 Task: Look for products in the category "Laundry" from Zum Clean only.
Action: Mouse moved to (905, 321)
Screenshot: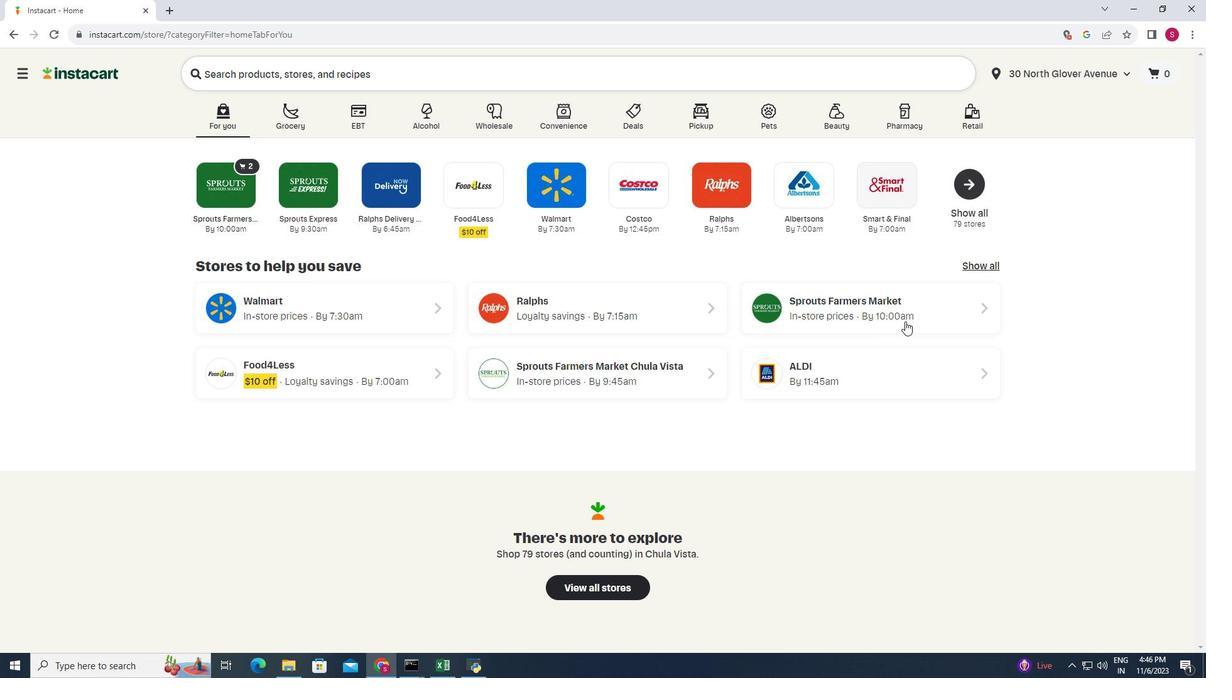 
Action: Mouse pressed left at (905, 321)
Screenshot: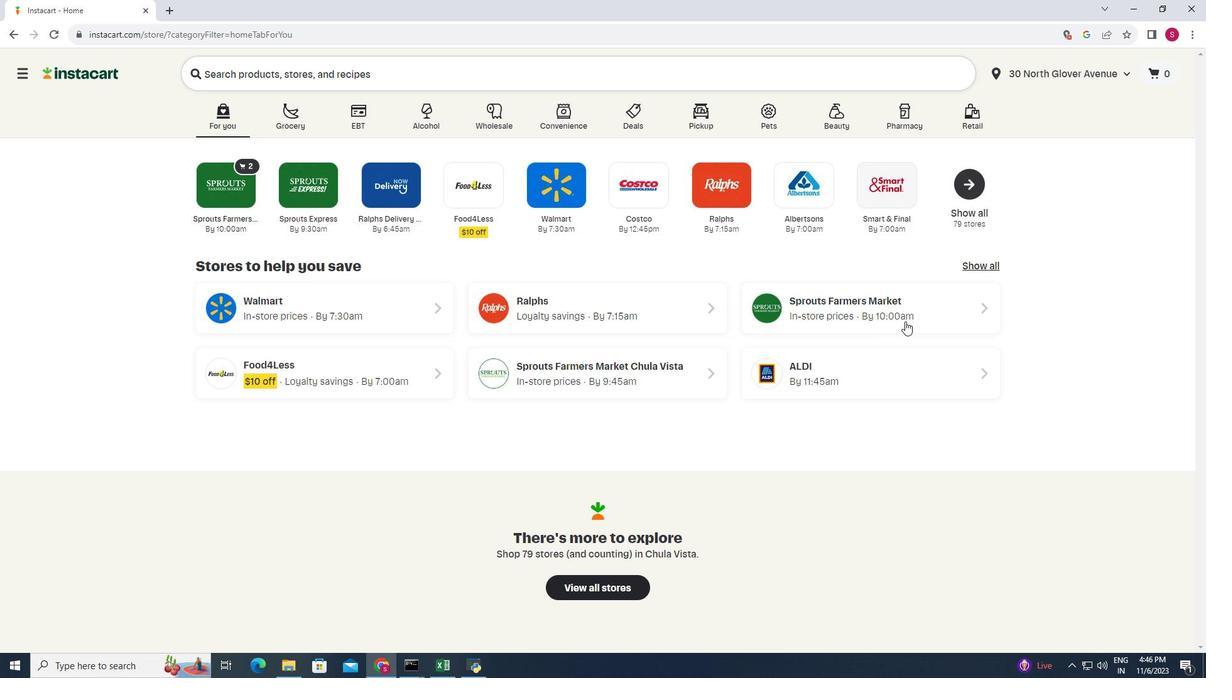 
Action: Mouse moved to (67, 469)
Screenshot: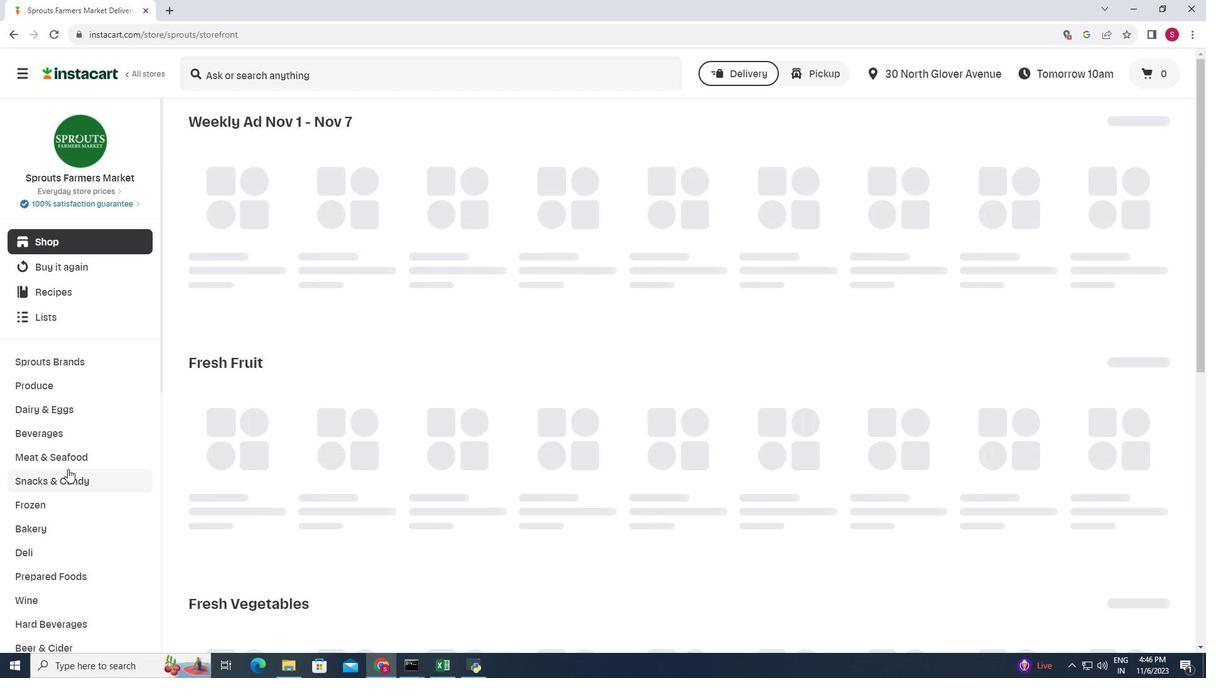 
Action: Mouse scrolled (67, 468) with delta (0, 0)
Screenshot: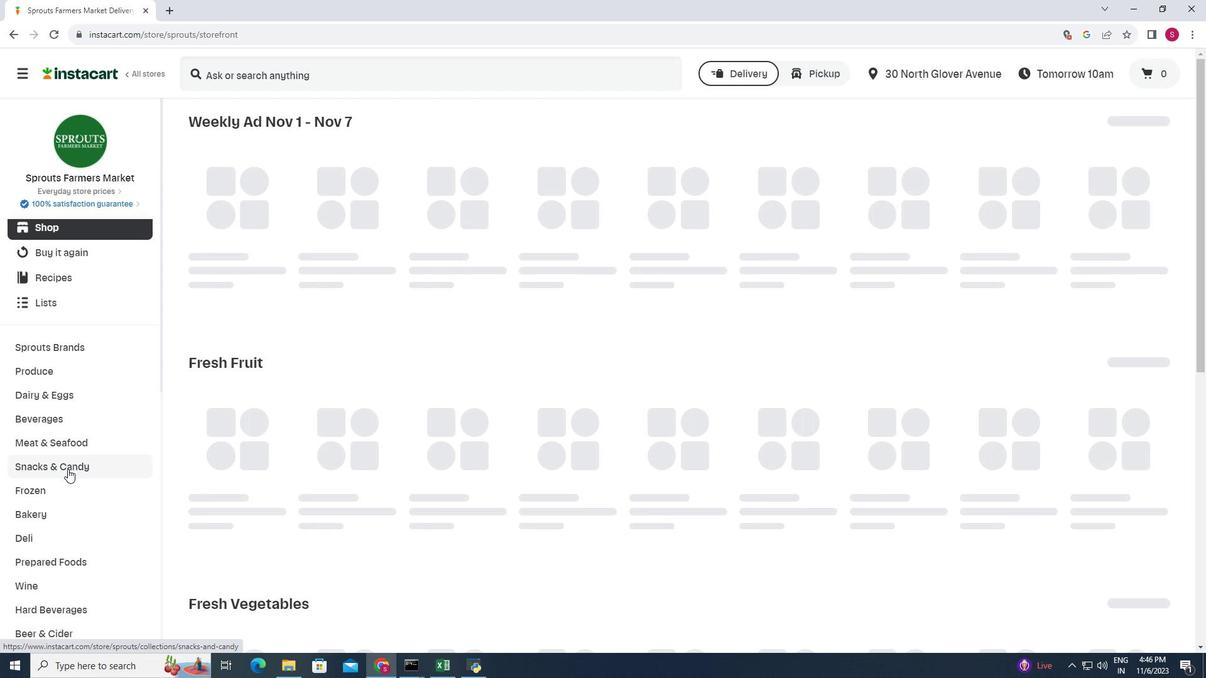 
Action: Mouse moved to (67, 469)
Screenshot: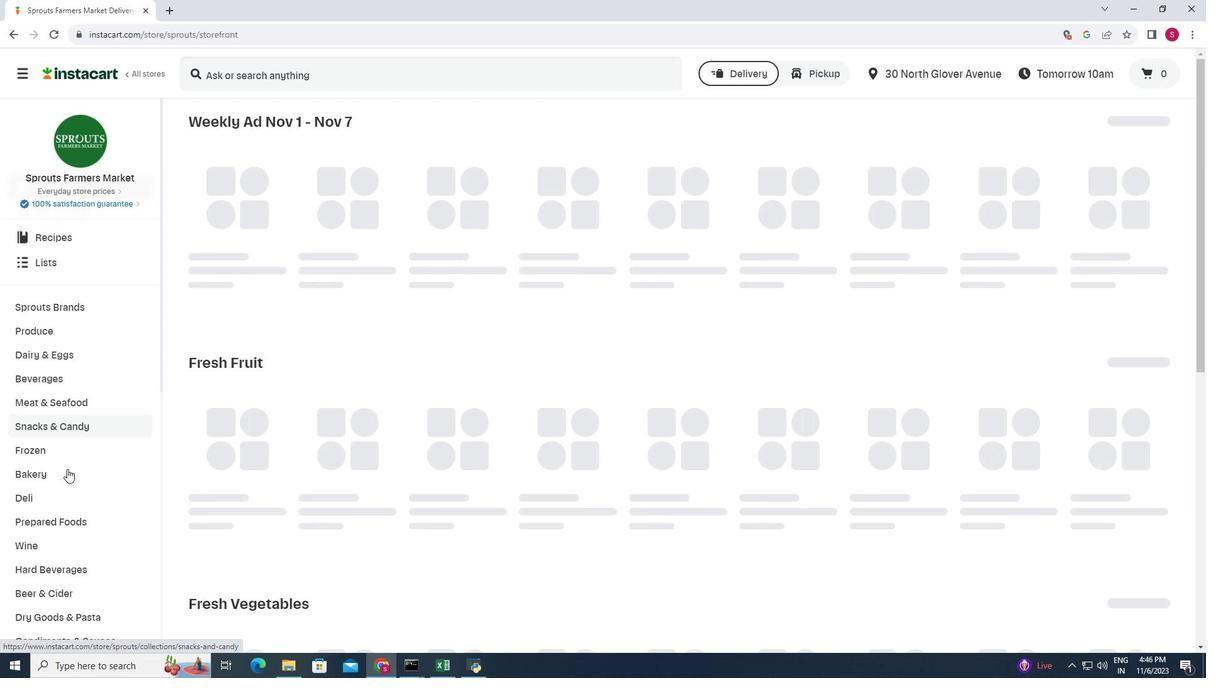 
Action: Mouse scrolled (67, 468) with delta (0, 0)
Screenshot: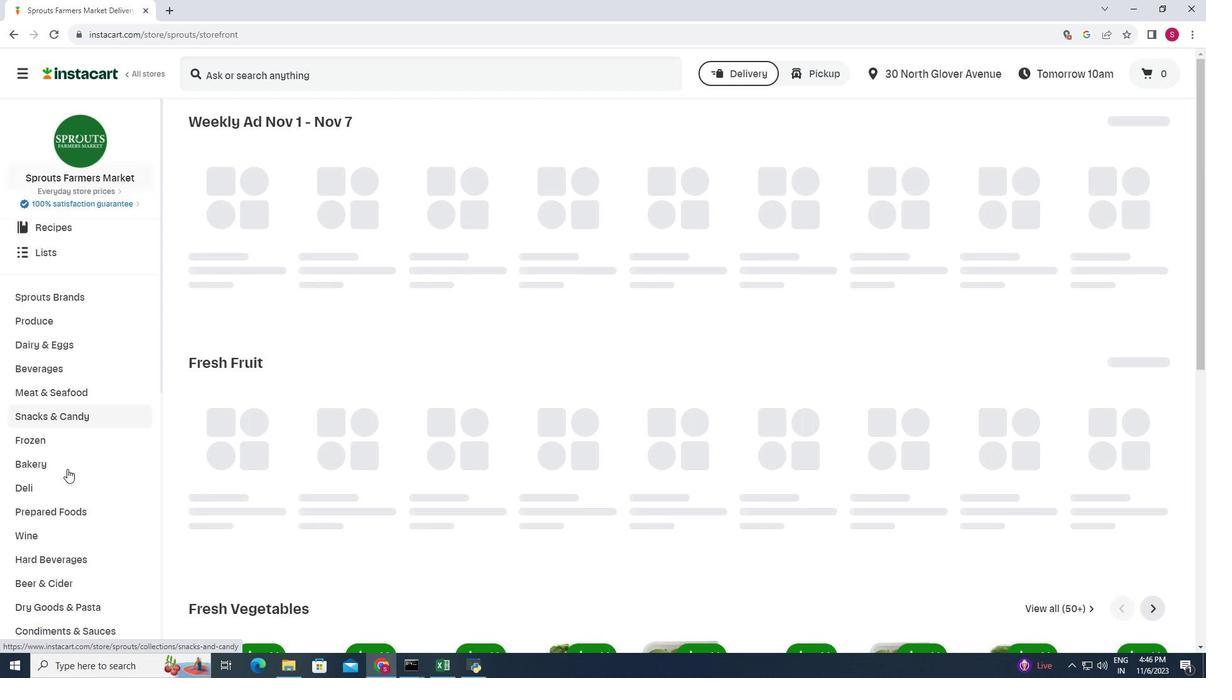 
Action: Mouse scrolled (67, 468) with delta (0, 0)
Screenshot: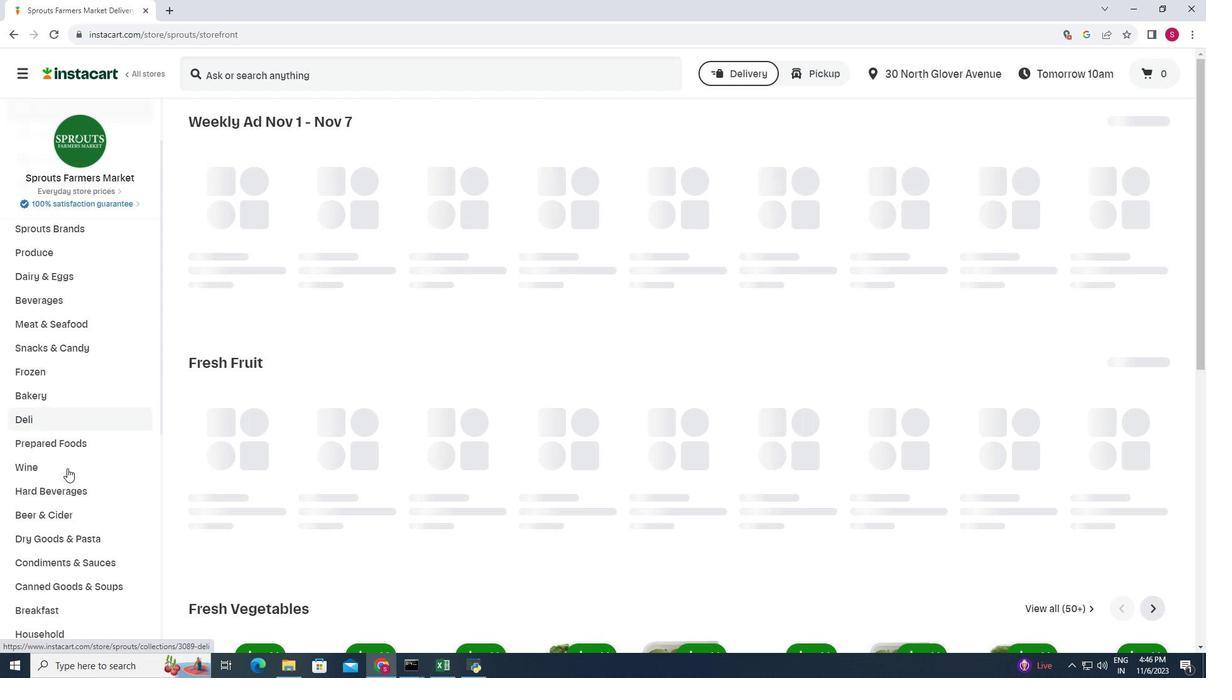 
Action: Mouse moved to (67, 468)
Screenshot: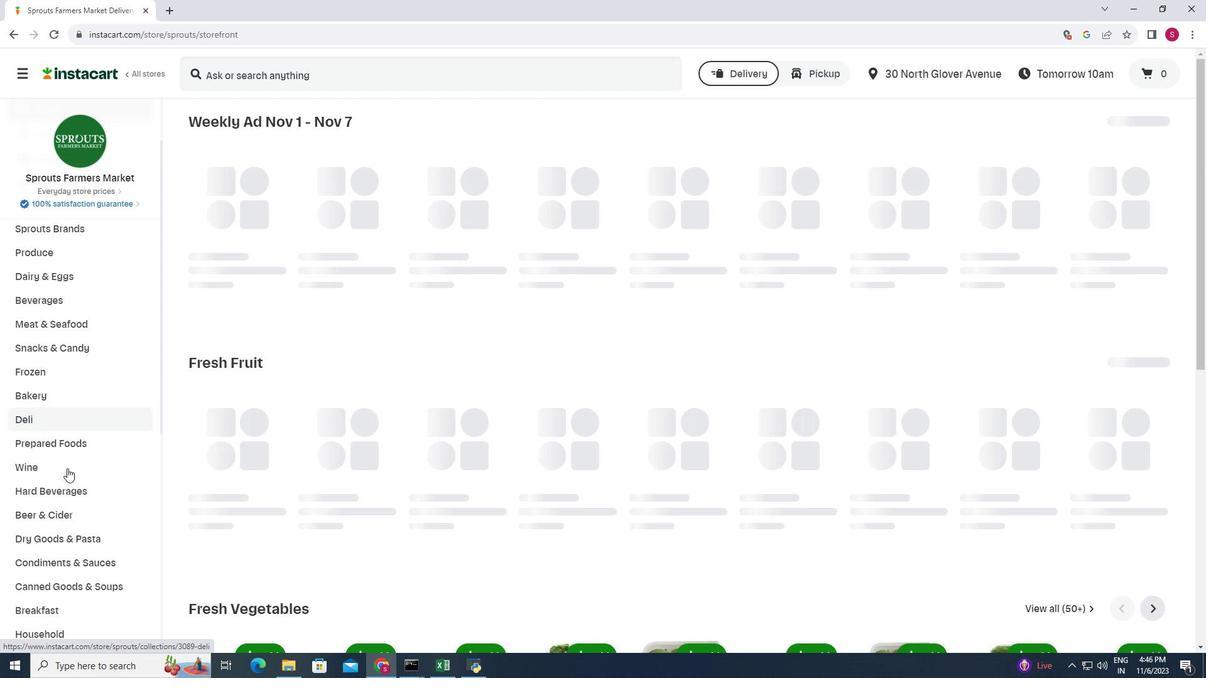 
Action: Mouse scrolled (67, 468) with delta (0, 0)
Screenshot: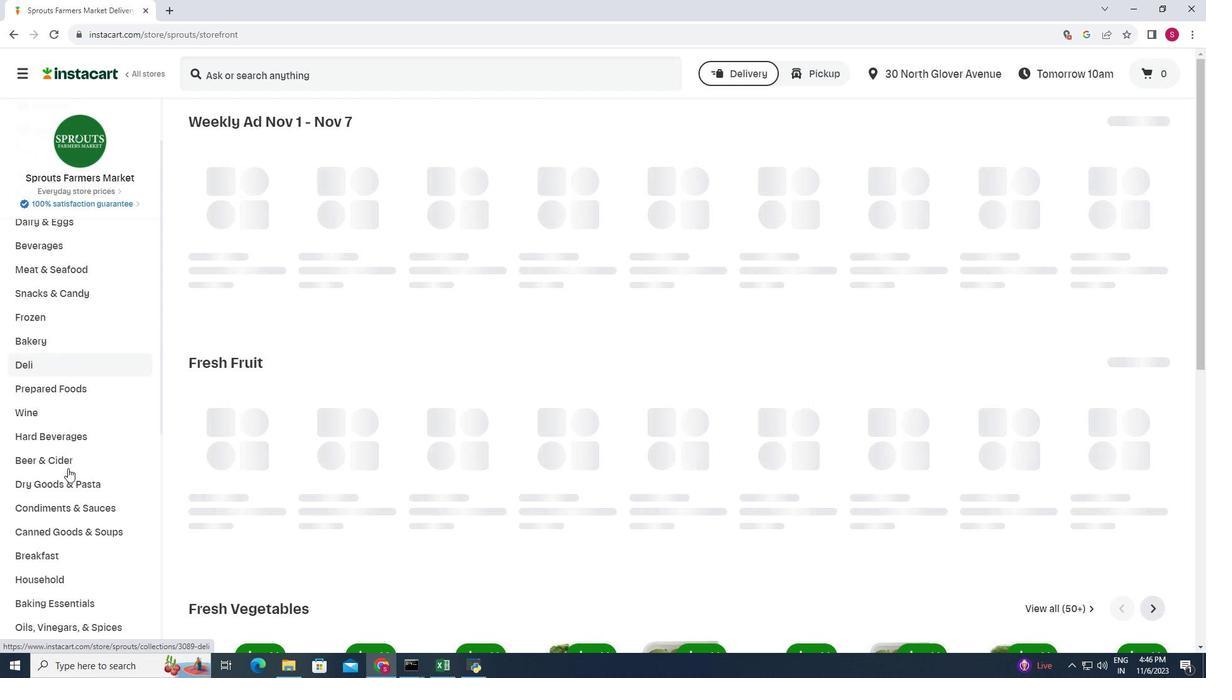 
Action: Mouse moved to (69, 468)
Screenshot: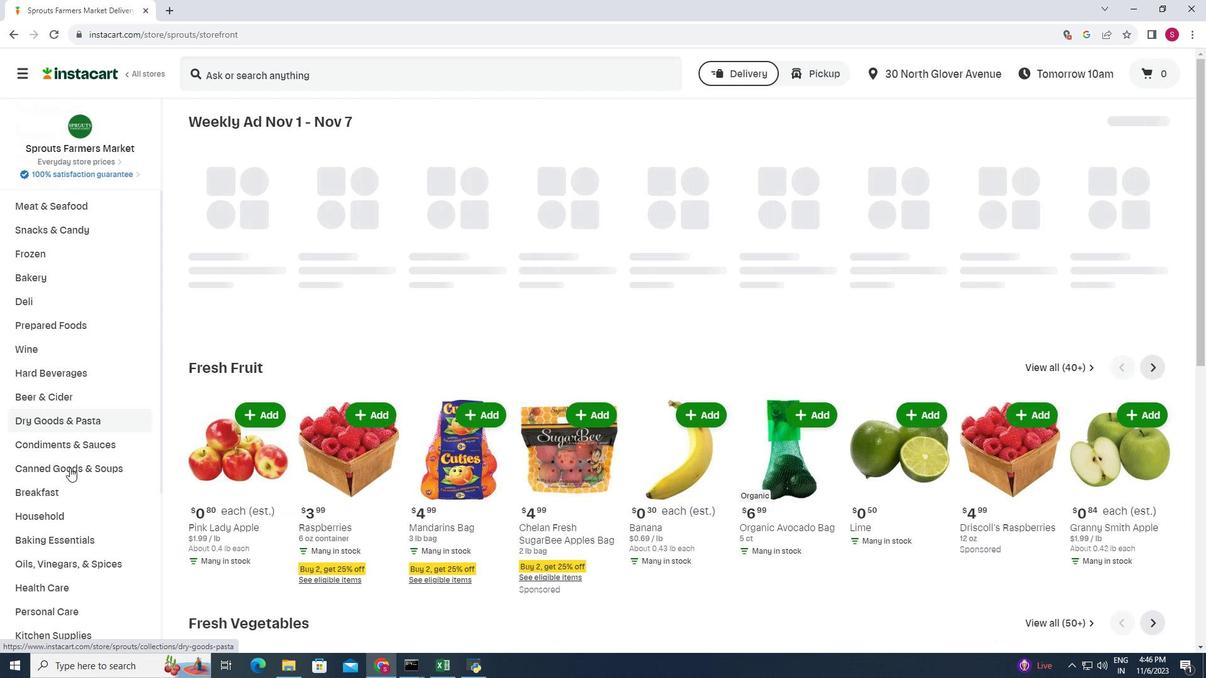 
Action: Mouse scrolled (69, 467) with delta (0, 0)
Screenshot: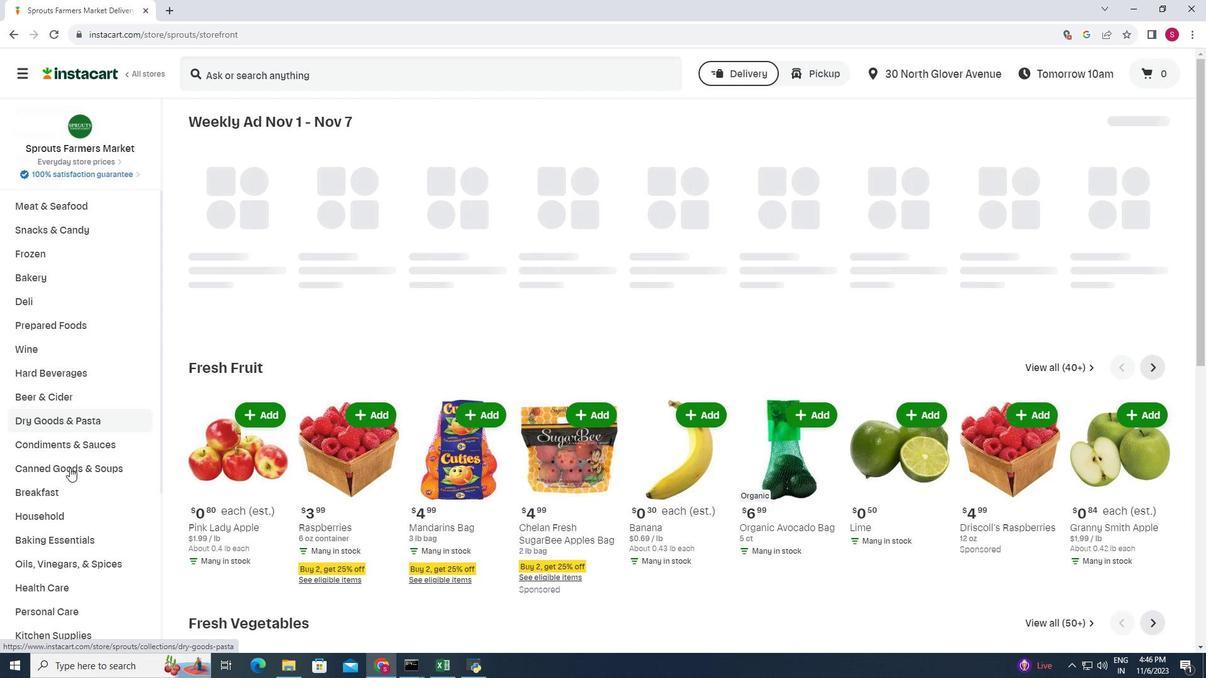 
Action: Mouse moved to (83, 459)
Screenshot: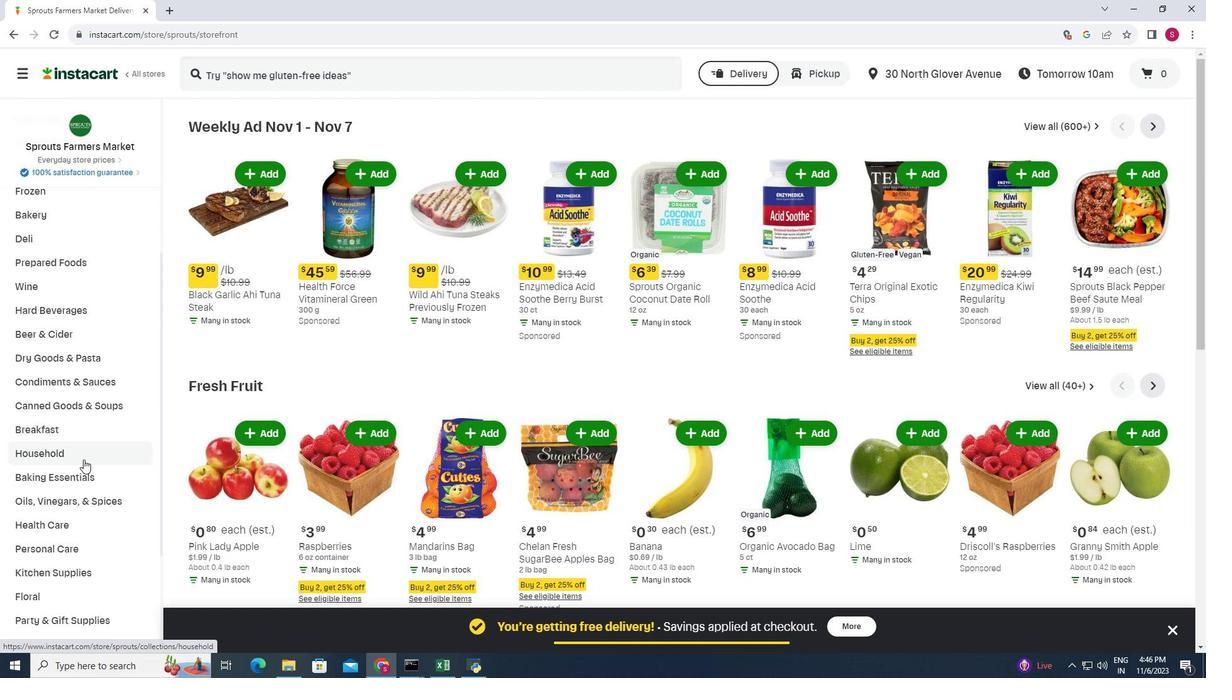 
Action: Mouse pressed left at (83, 459)
Screenshot: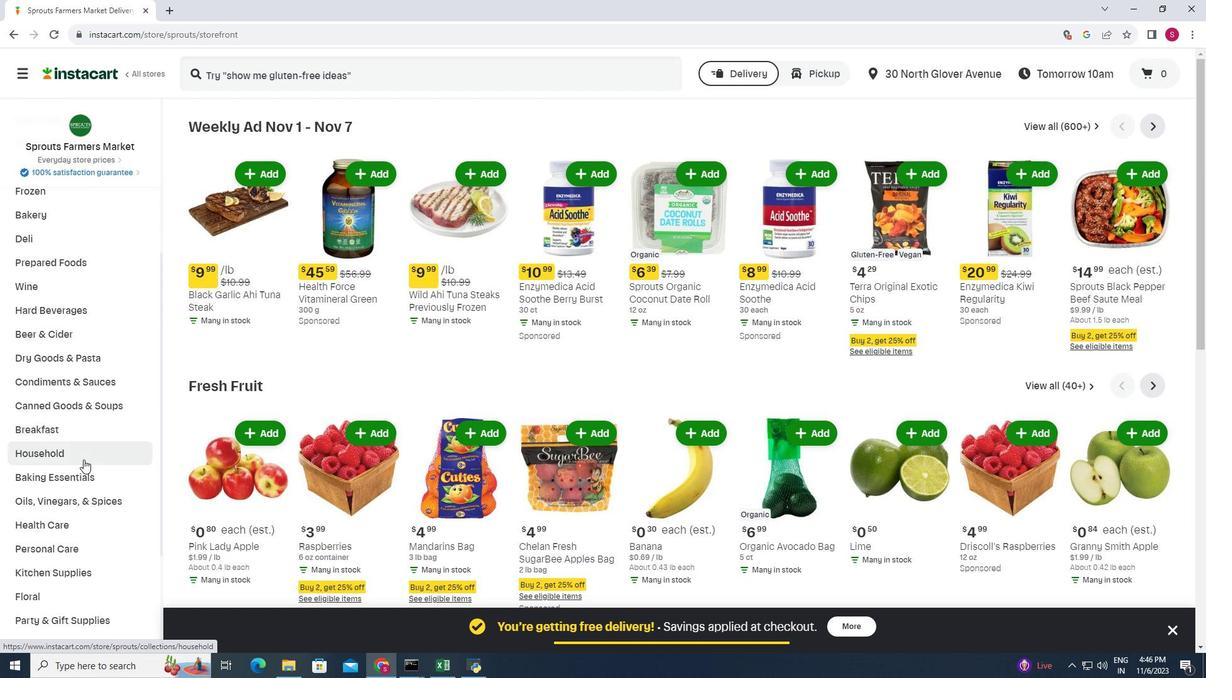 
Action: Mouse moved to (477, 153)
Screenshot: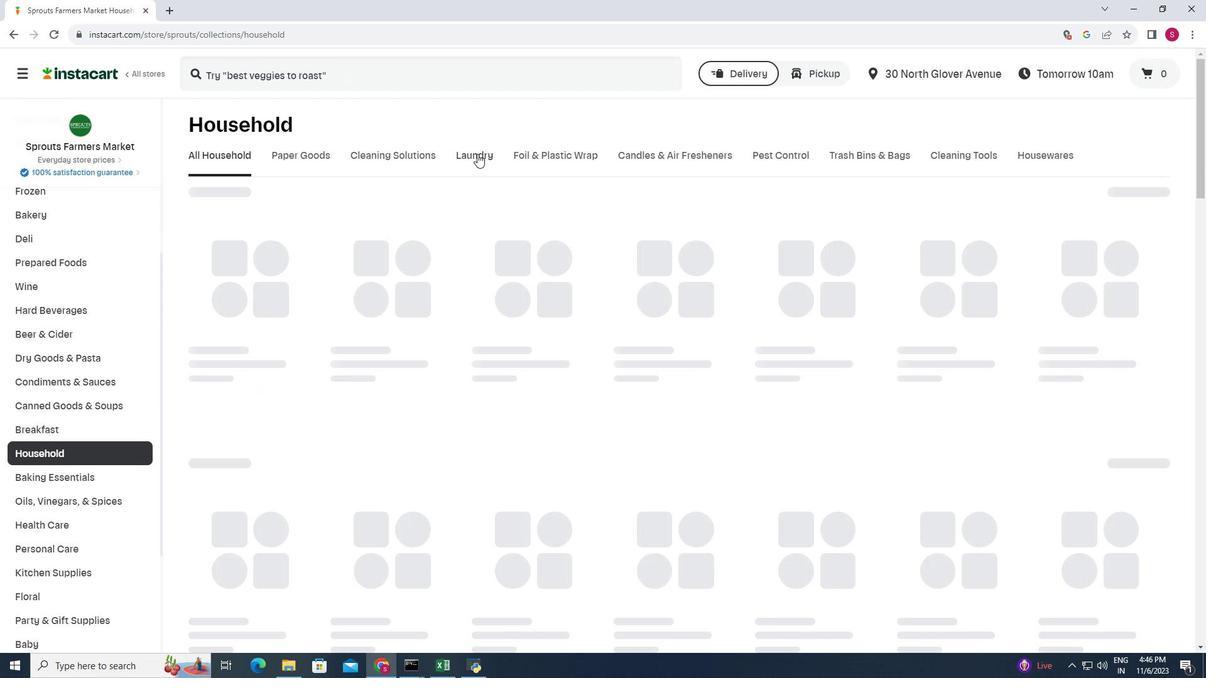 
Action: Mouse pressed left at (477, 153)
Screenshot: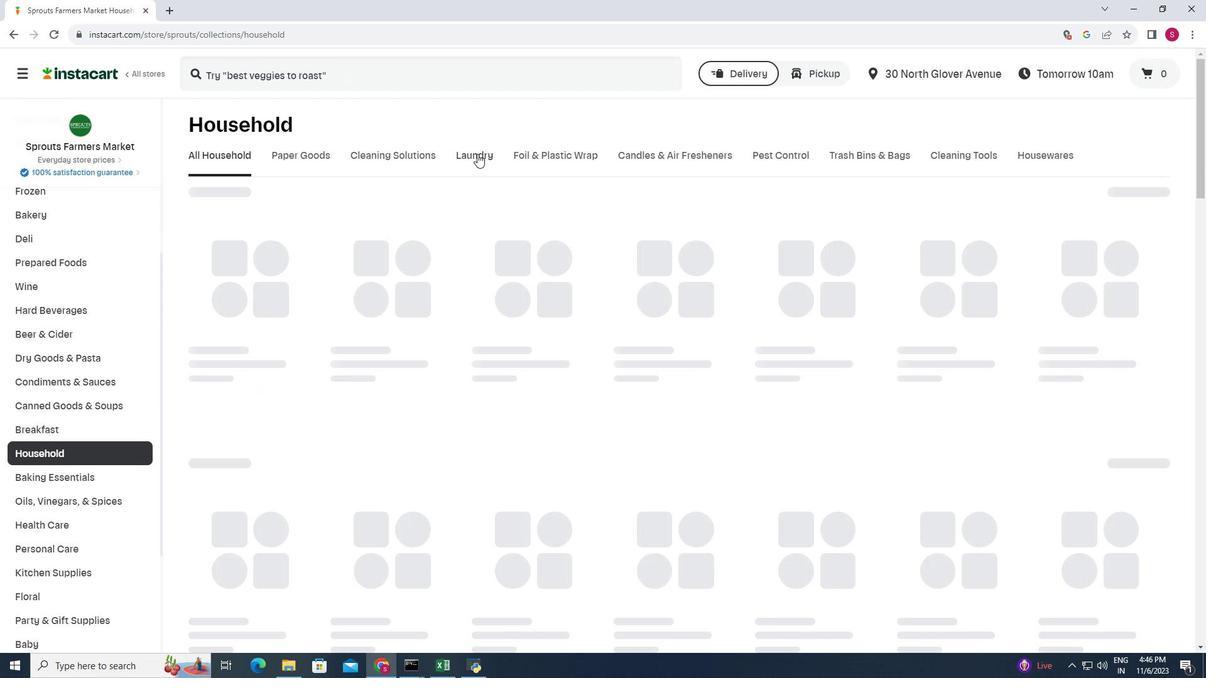 
Action: Mouse moved to (243, 261)
Screenshot: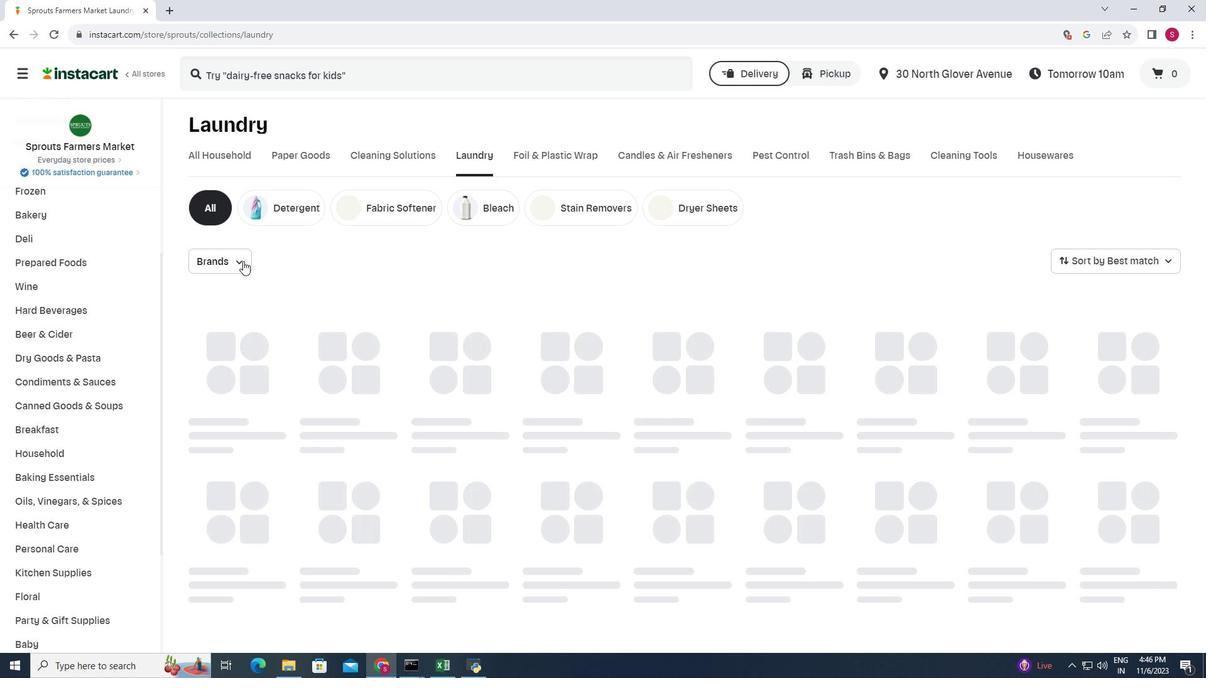 
Action: Mouse pressed left at (243, 261)
Screenshot: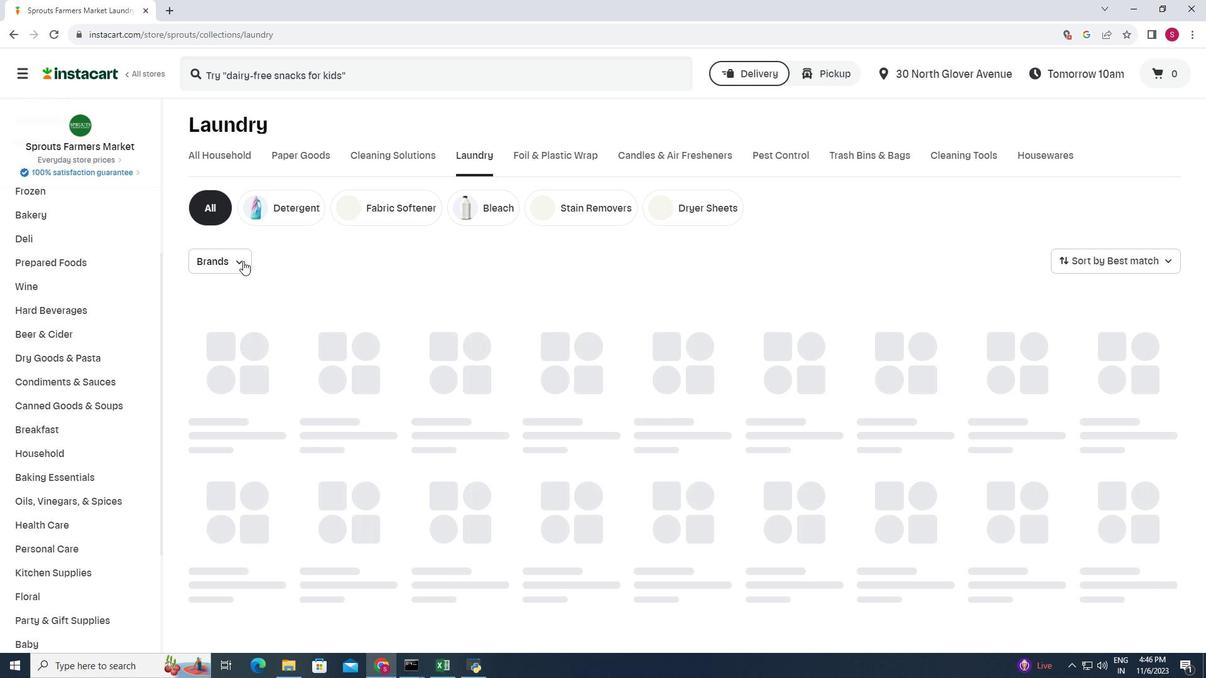 
Action: Mouse moved to (258, 387)
Screenshot: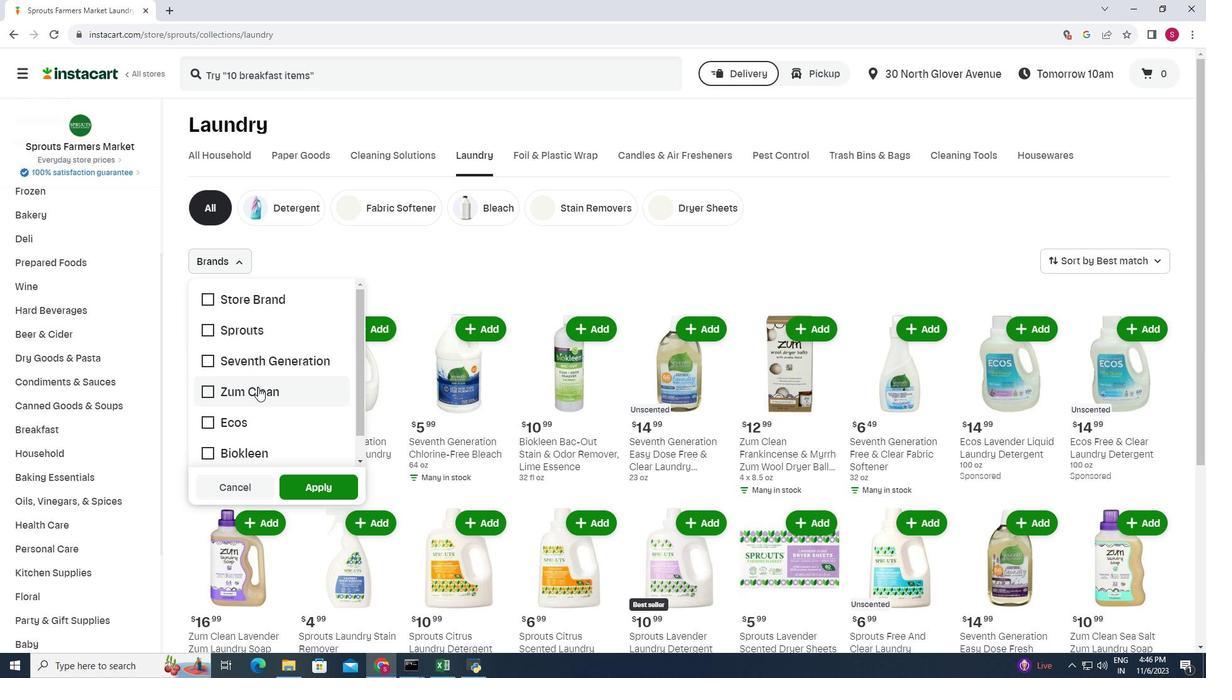 
Action: Mouse pressed left at (258, 387)
Screenshot: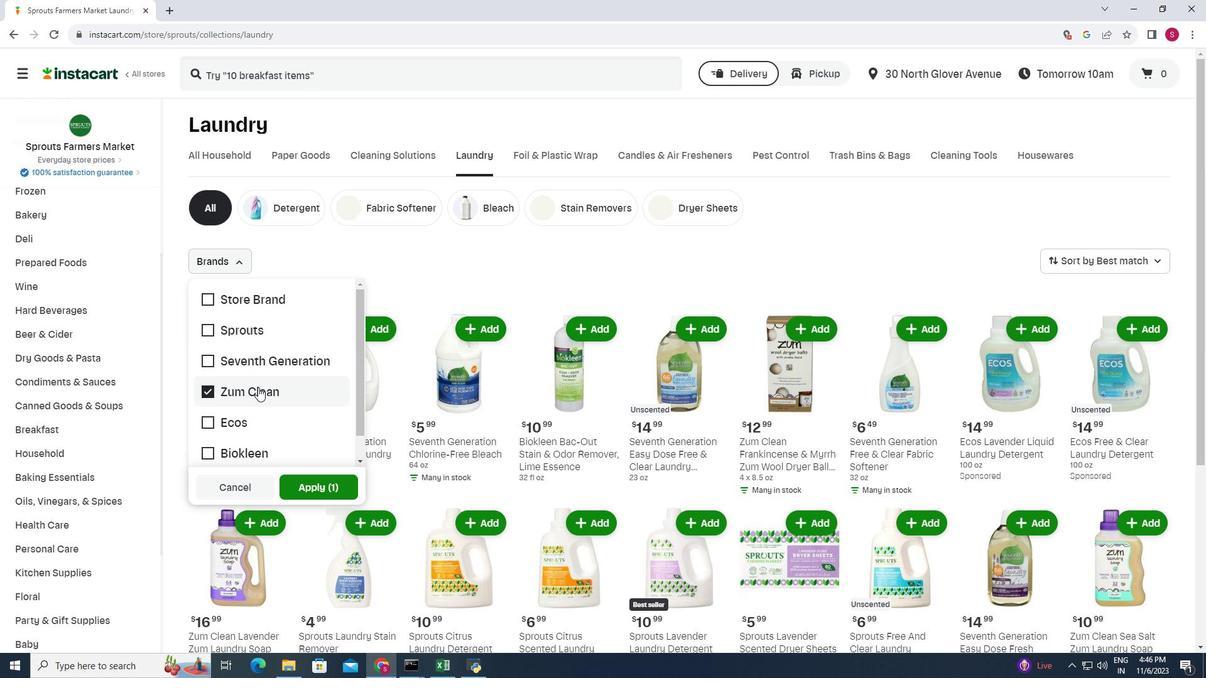 
Action: Mouse moved to (299, 483)
Screenshot: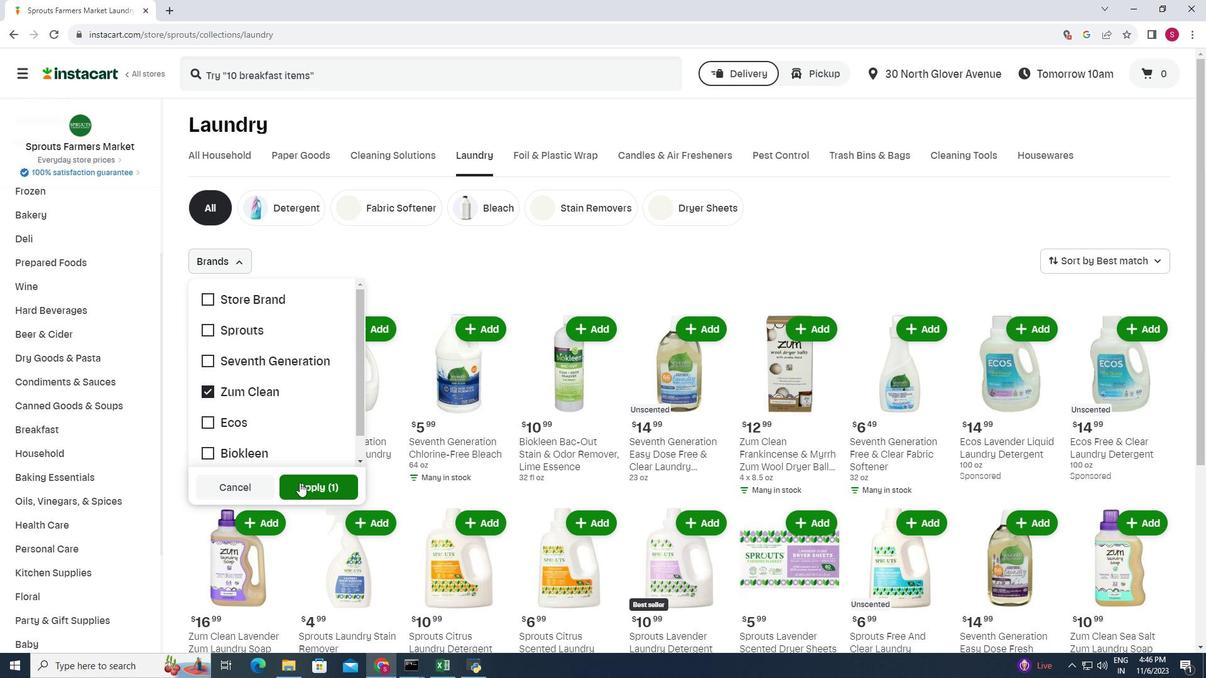 
Action: Mouse pressed left at (299, 483)
Screenshot: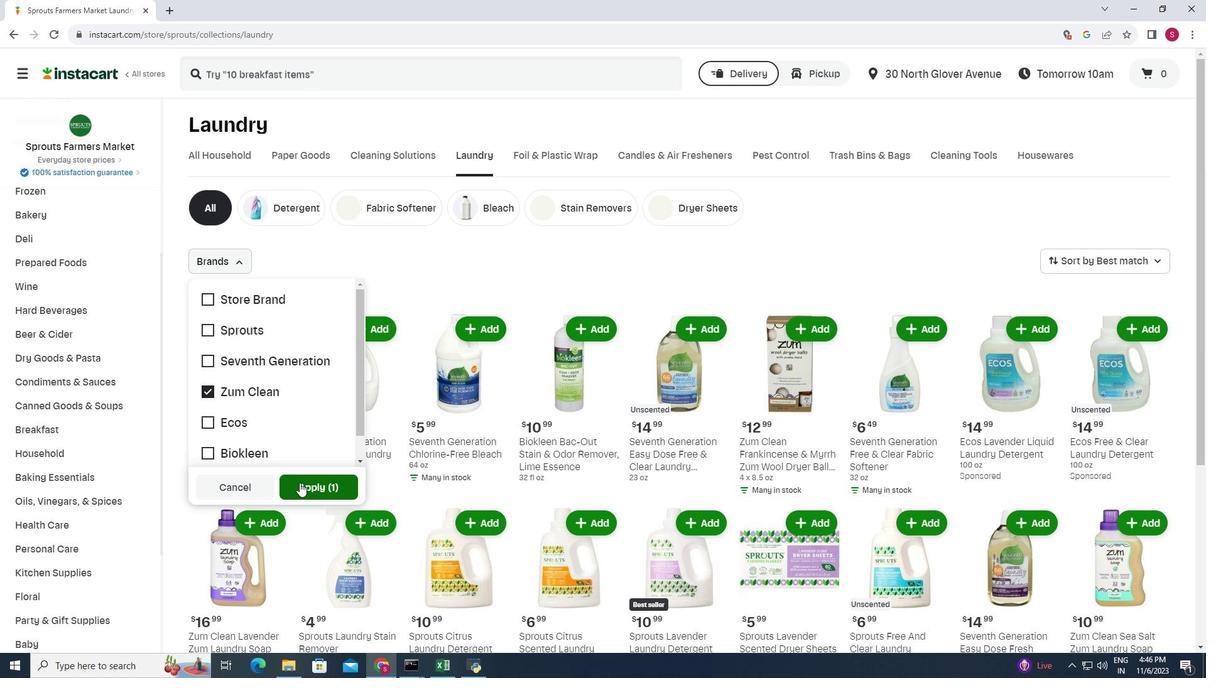 
Action: Mouse moved to (410, 312)
Screenshot: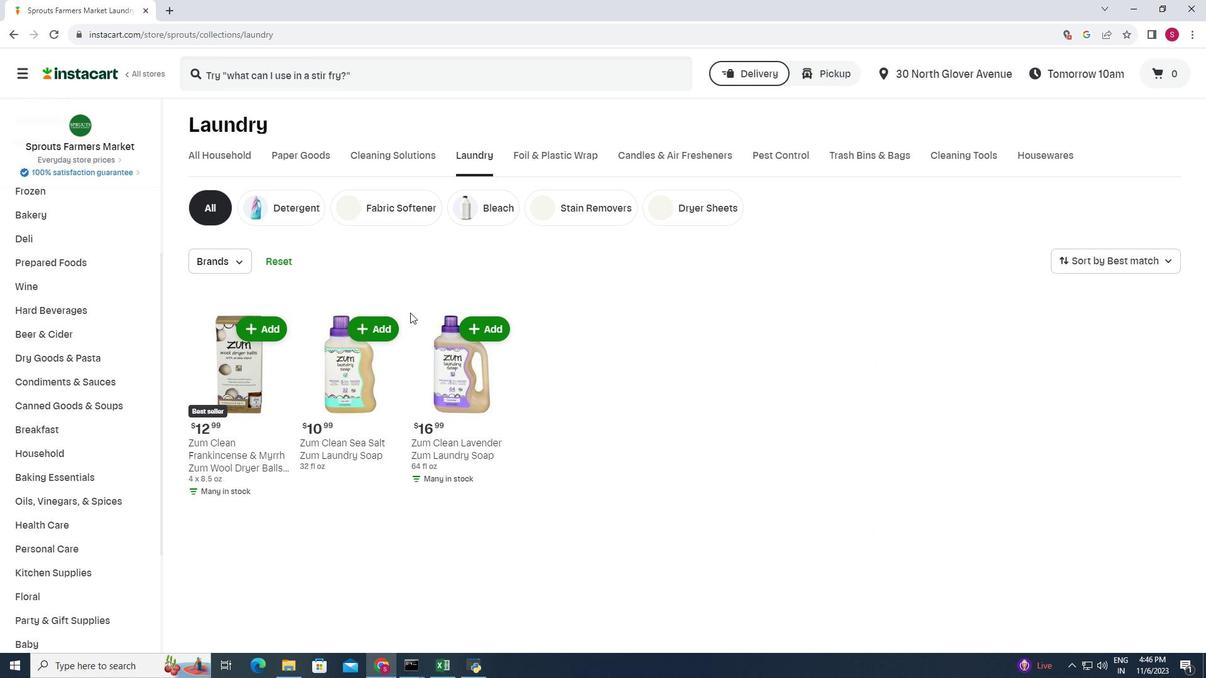 
